 Task: Create a due date automation trigger when advanced on, on the tuesday of the week a card is due add content with a description not starting with resume at 11:00 AM.
Action: Mouse moved to (1111, 80)
Screenshot: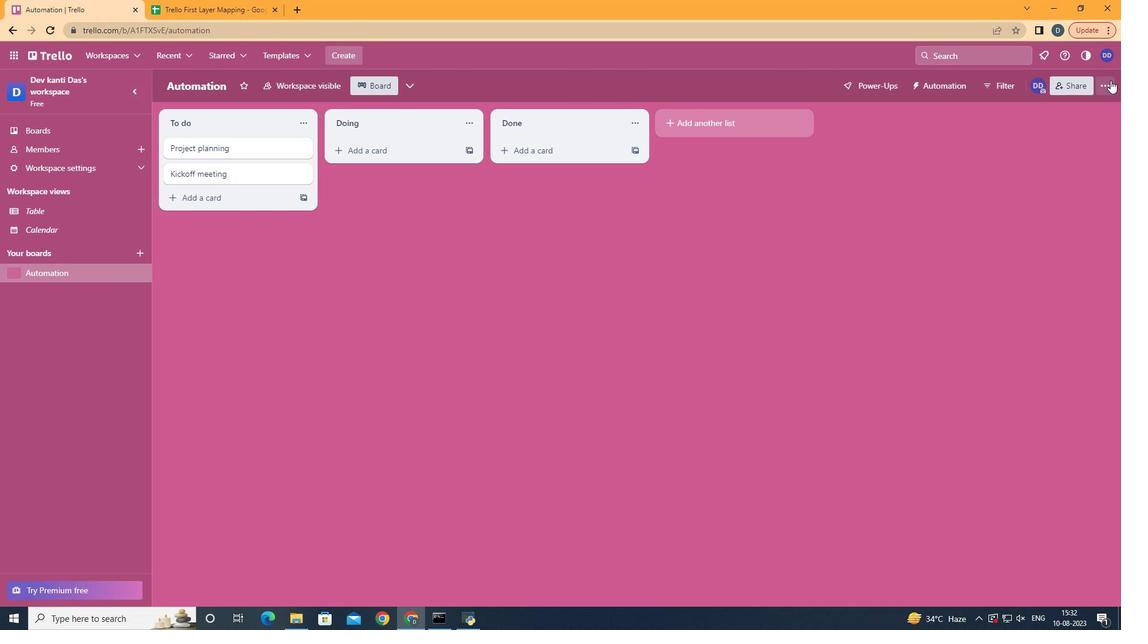 
Action: Mouse pressed left at (1111, 80)
Screenshot: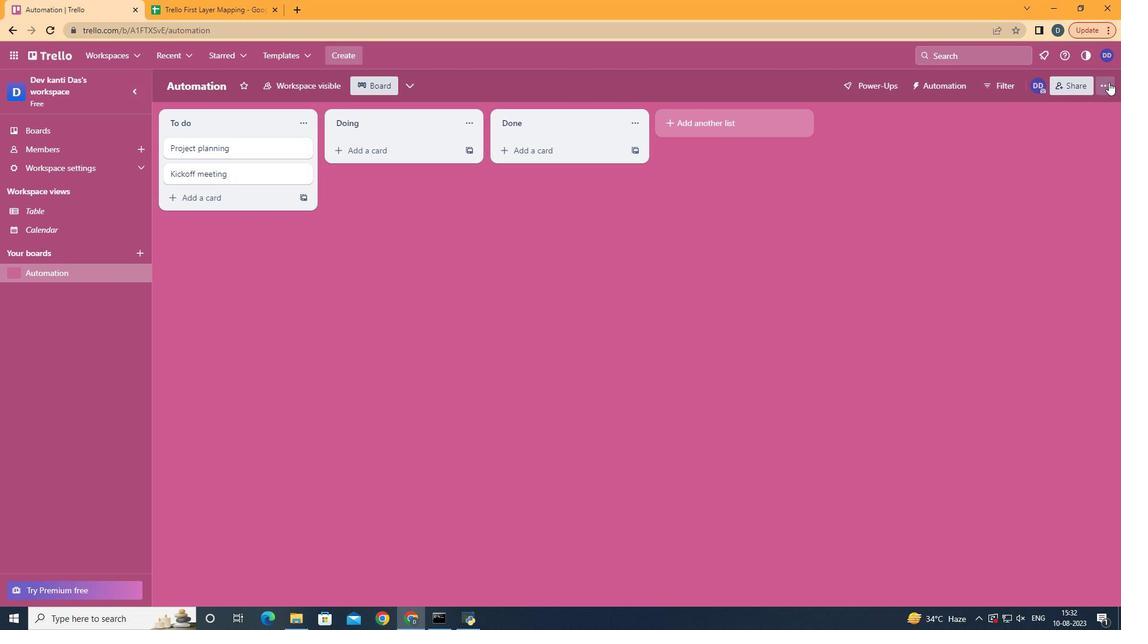 
Action: Mouse moved to (1033, 241)
Screenshot: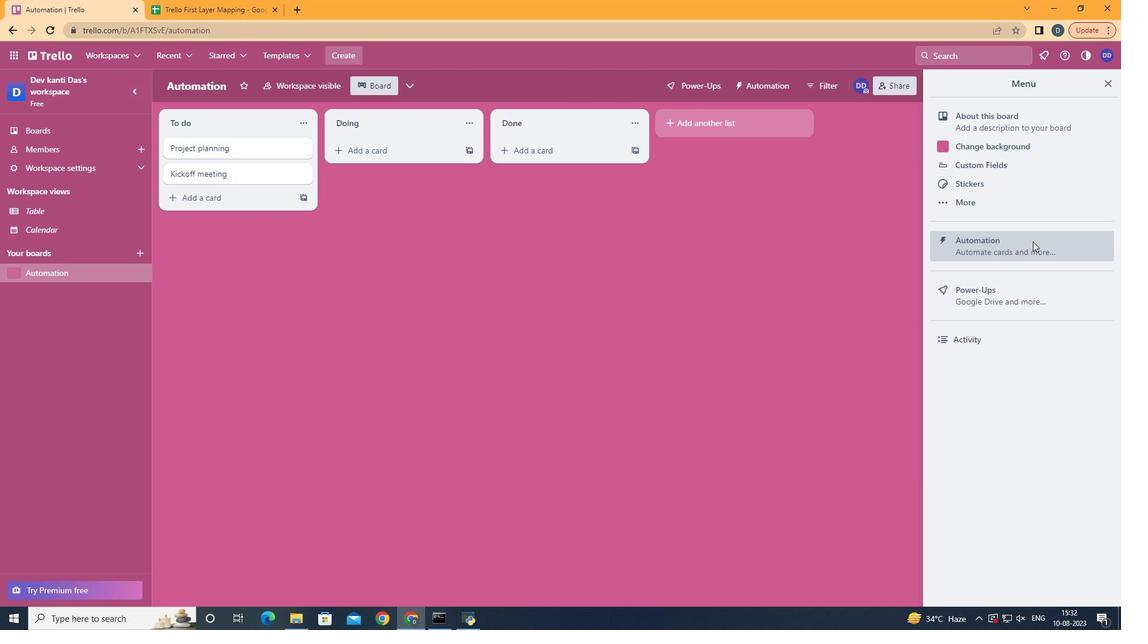 
Action: Mouse pressed left at (1033, 241)
Screenshot: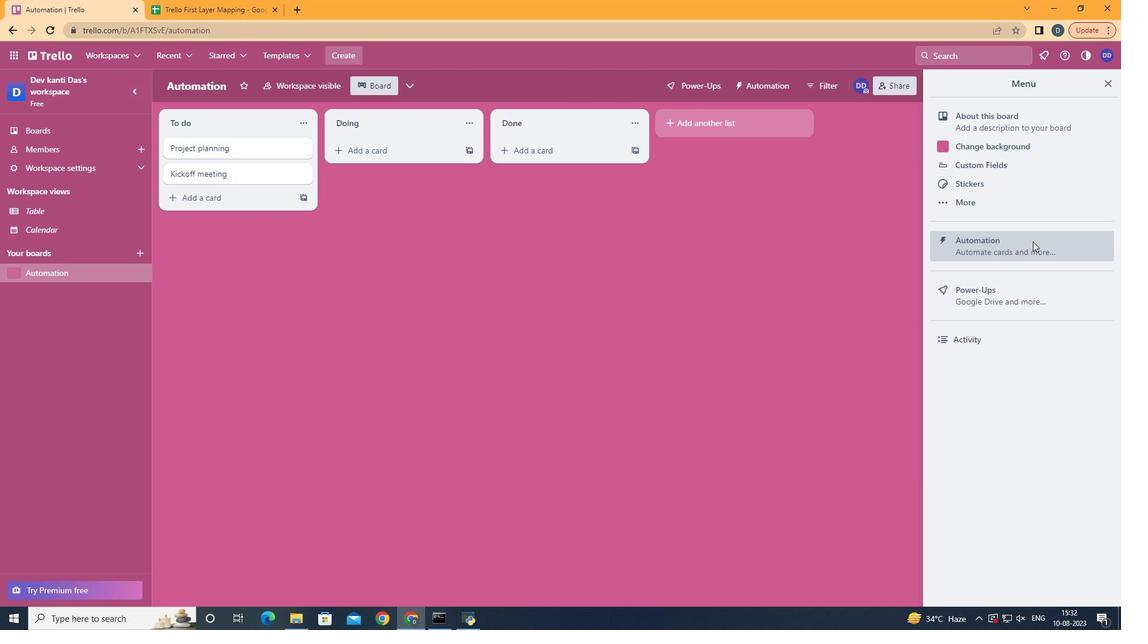 
Action: Mouse moved to (187, 236)
Screenshot: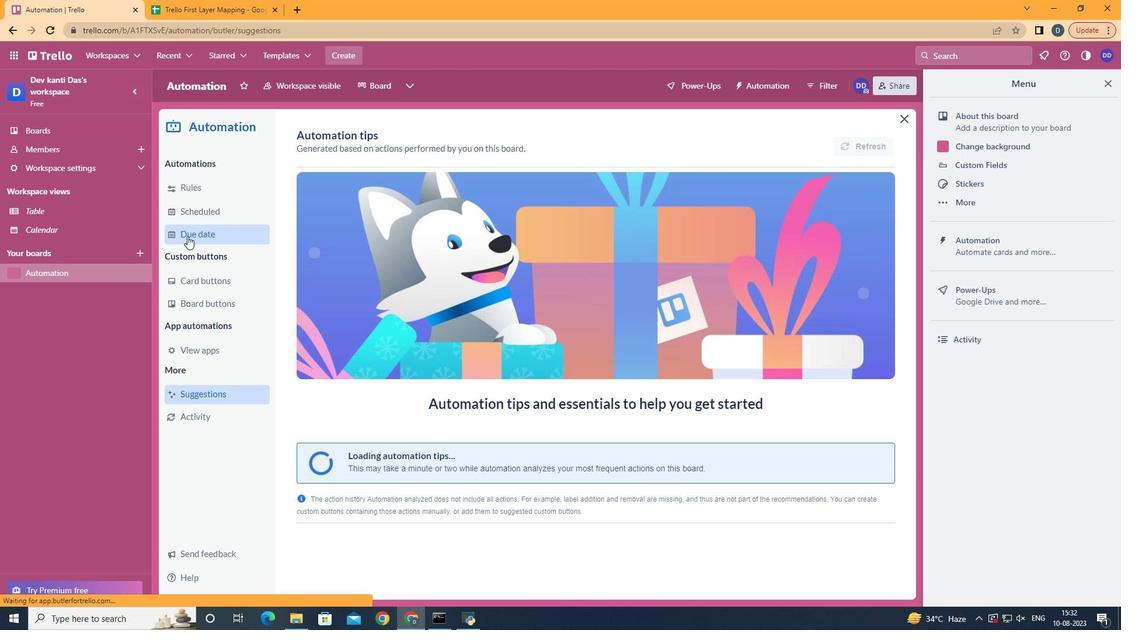 
Action: Mouse pressed left at (187, 236)
Screenshot: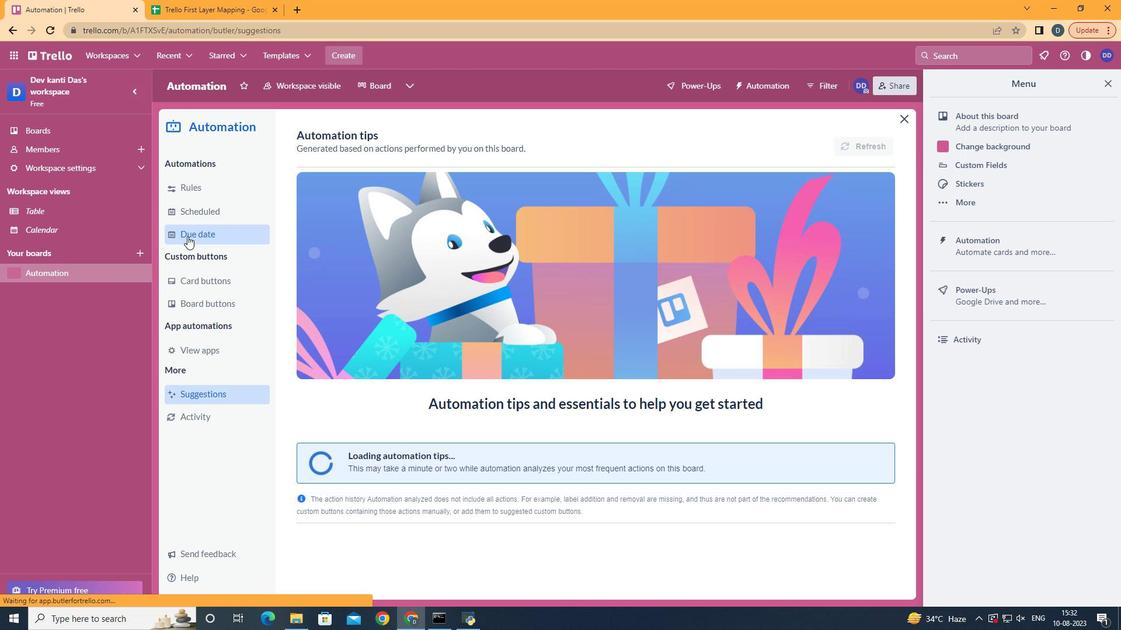 
Action: Mouse moved to (818, 144)
Screenshot: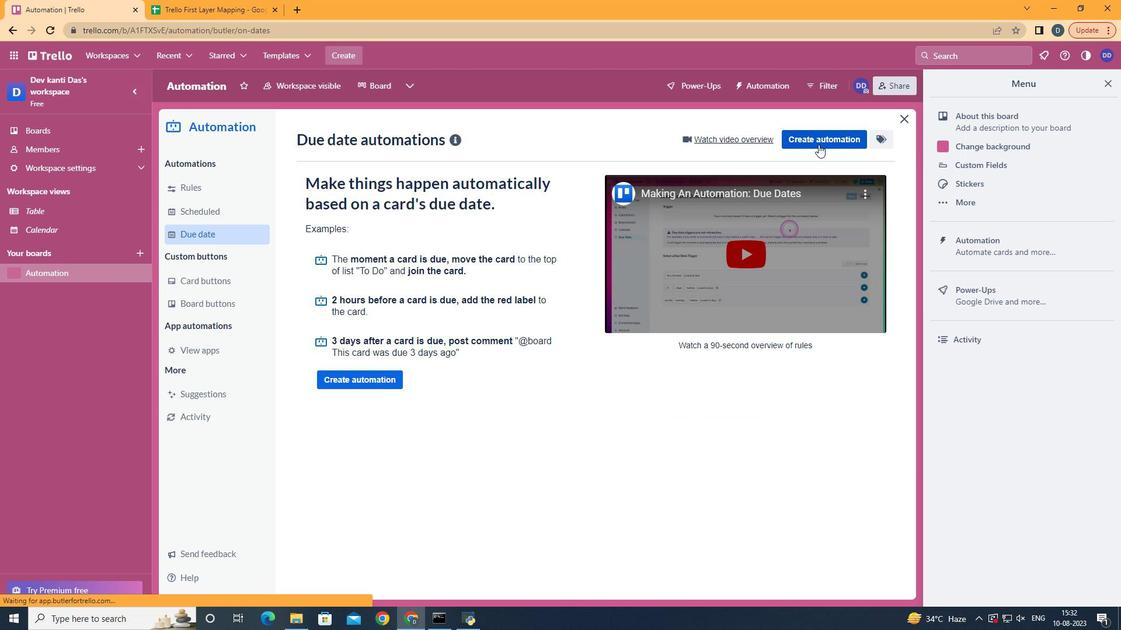 
Action: Mouse pressed left at (818, 144)
Screenshot: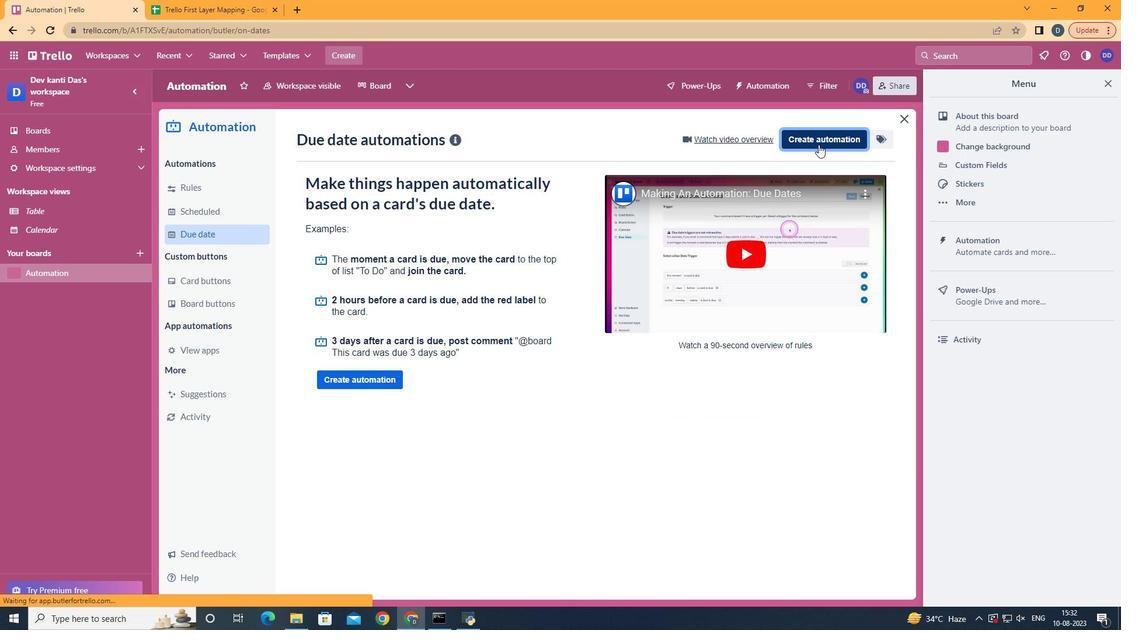 
Action: Mouse moved to (637, 258)
Screenshot: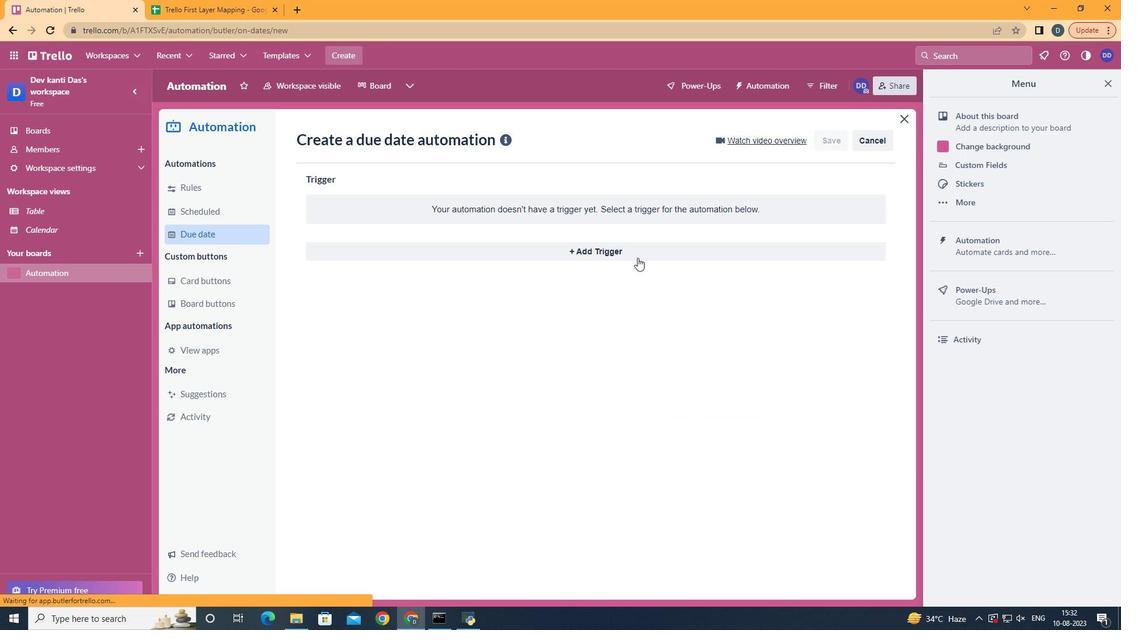
Action: Mouse pressed left at (637, 258)
Screenshot: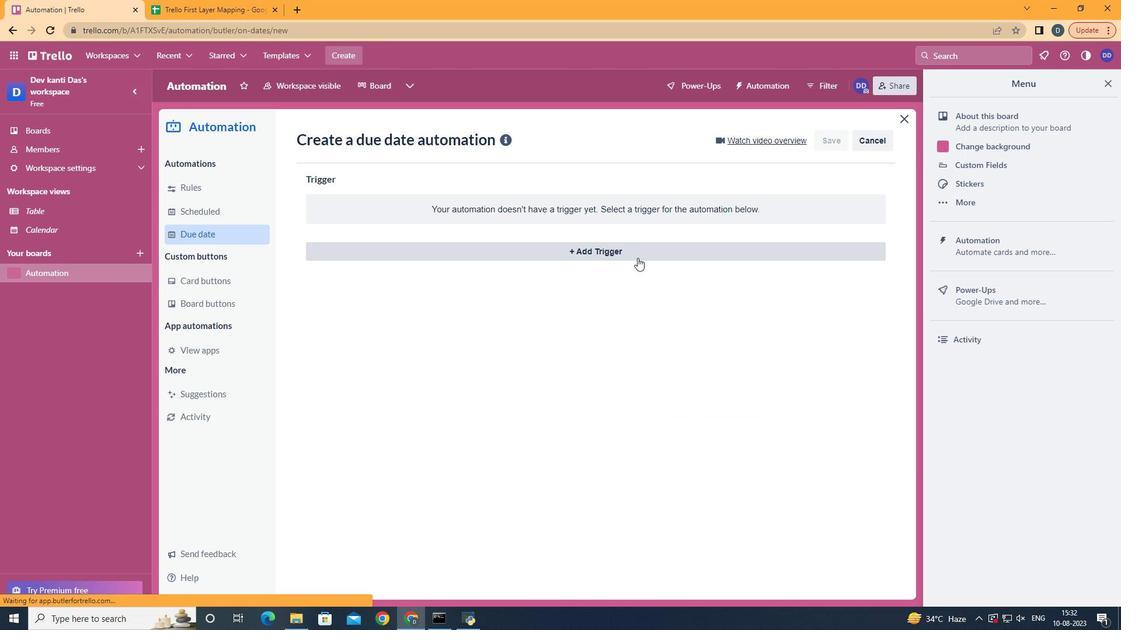
Action: Mouse moved to (369, 329)
Screenshot: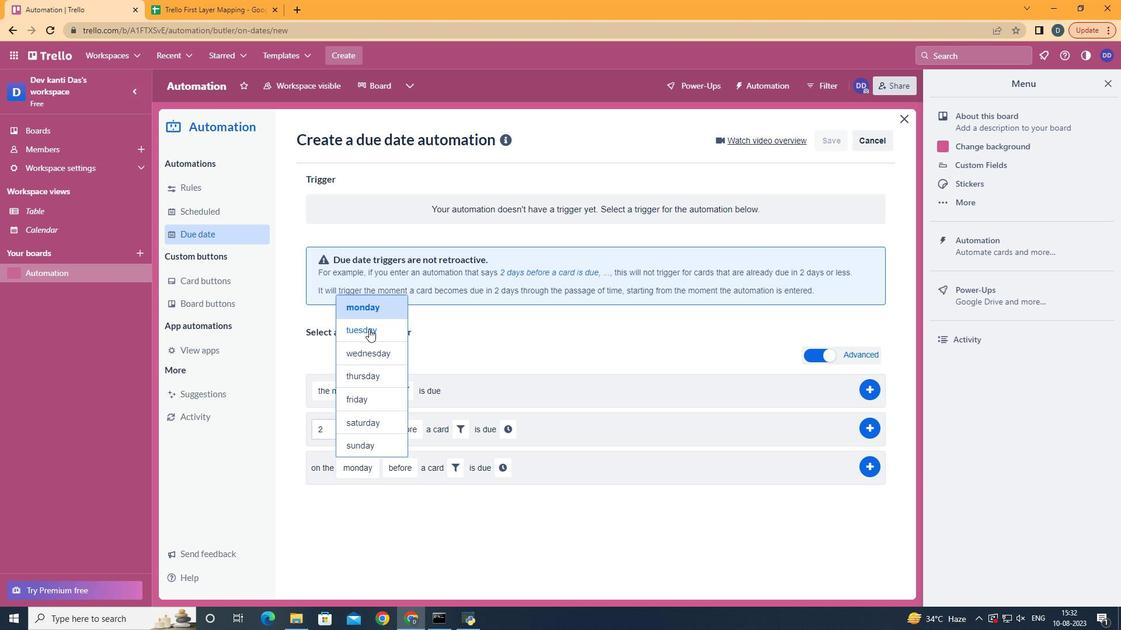 
Action: Mouse pressed left at (369, 329)
Screenshot: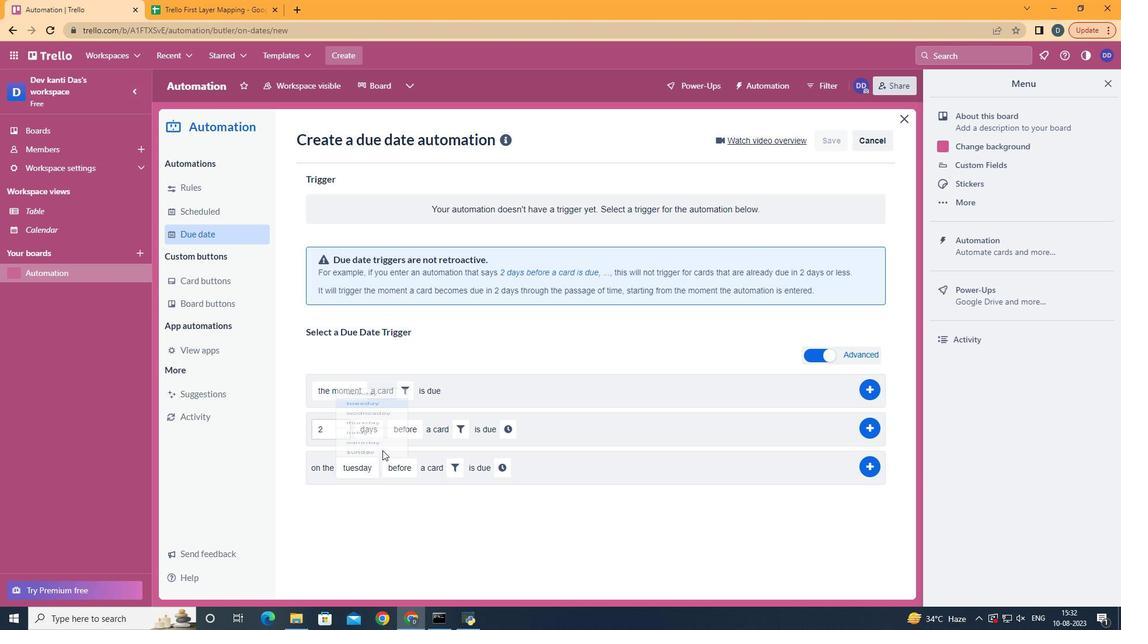 
Action: Mouse moved to (408, 542)
Screenshot: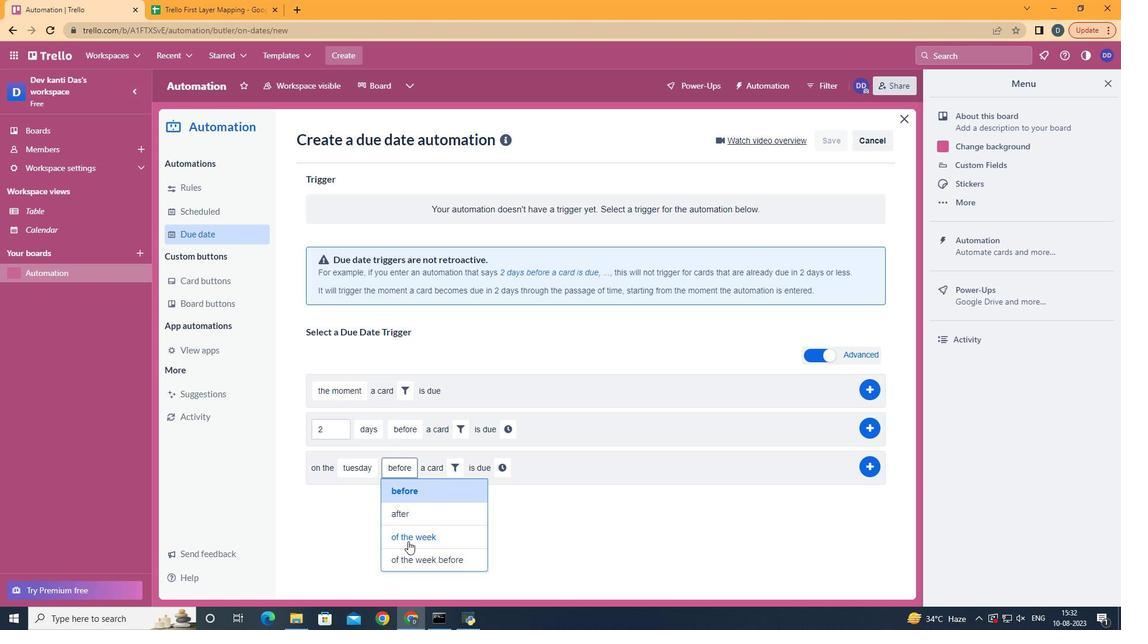 
Action: Mouse pressed left at (408, 542)
Screenshot: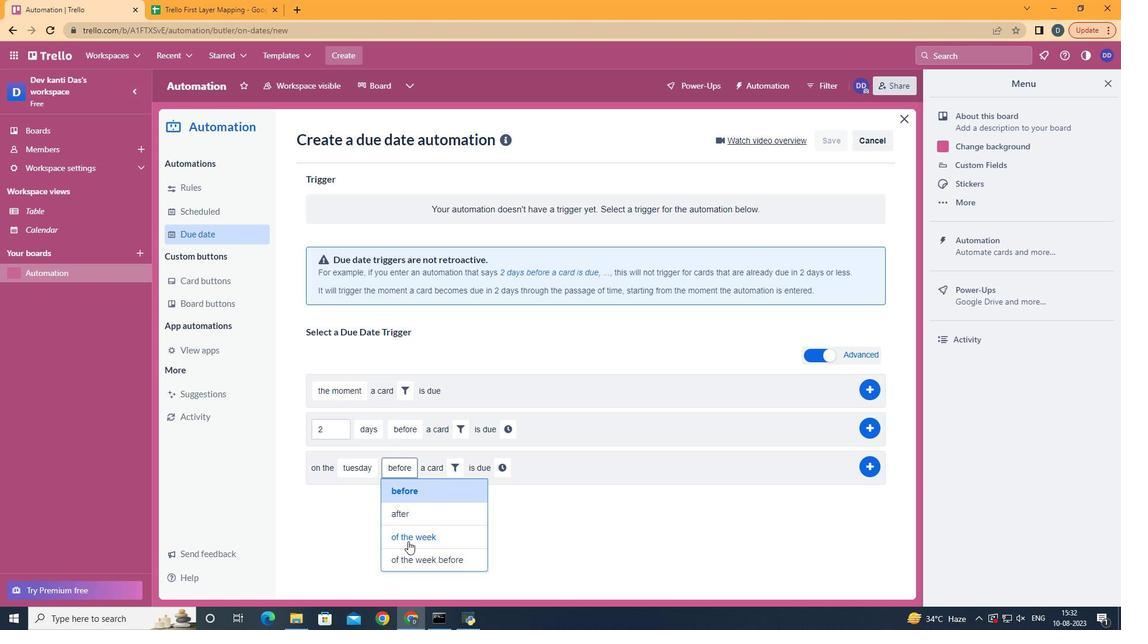 
Action: Mouse moved to (480, 457)
Screenshot: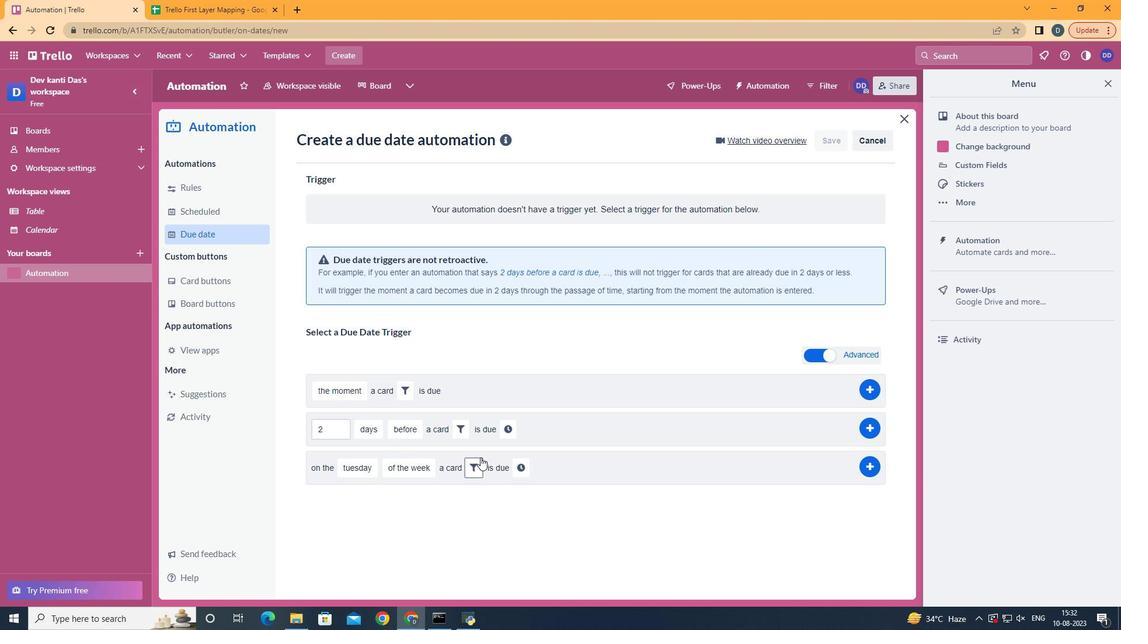 
Action: Mouse pressed left at (480, 457)
Screenshot: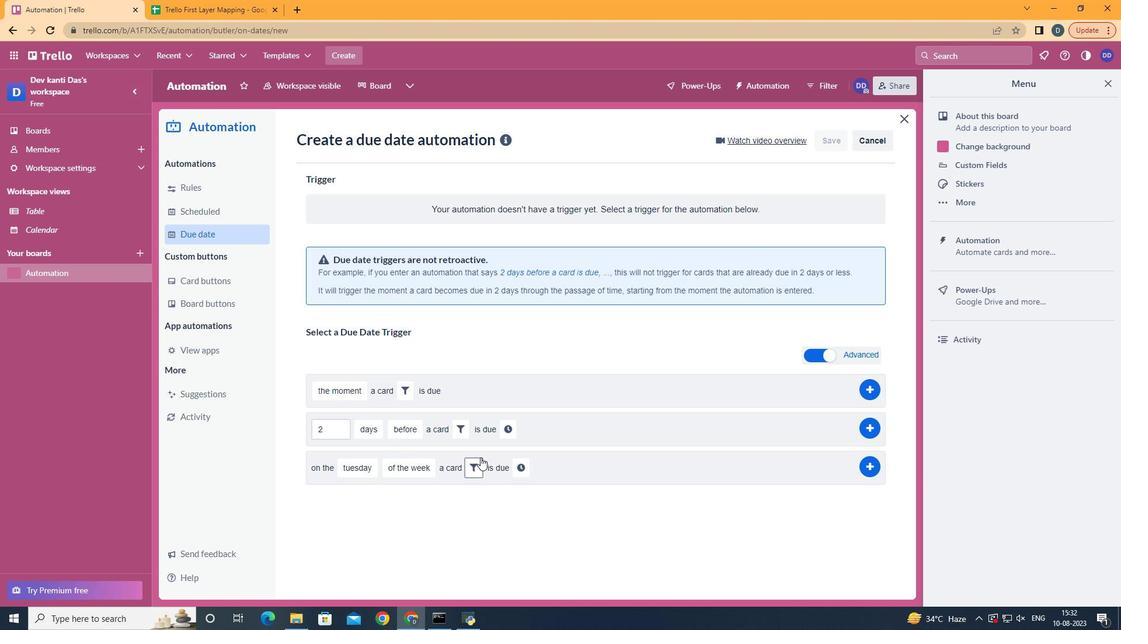 
Action: Mouse moved to (634, 500)
Screenshot: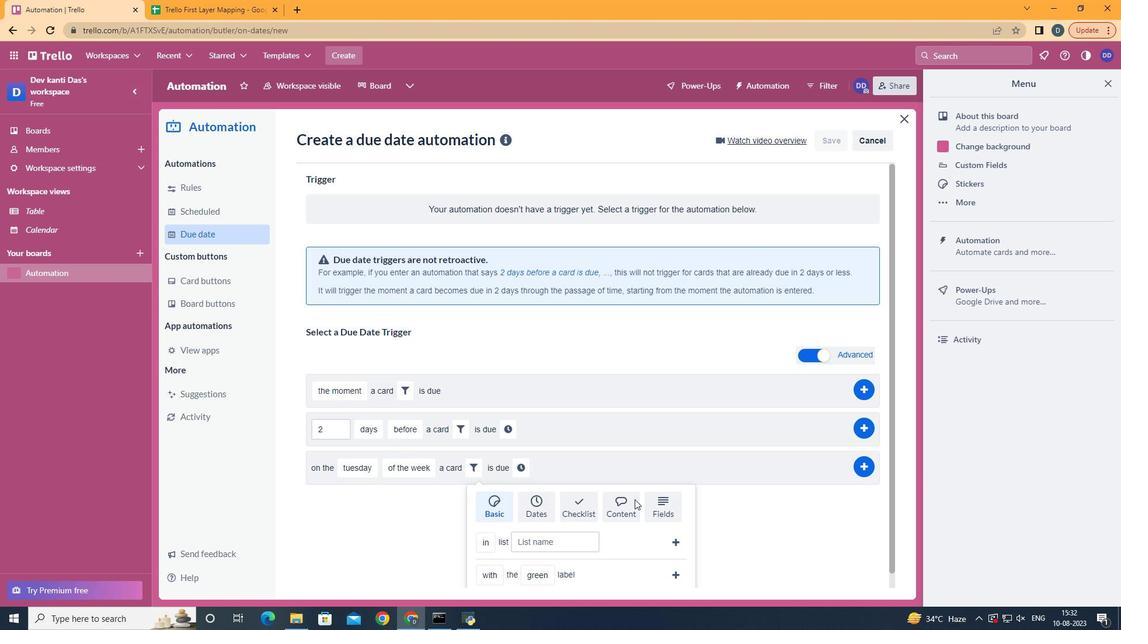 
Action: Mouse pressed left at (634, 500)
Screenshot: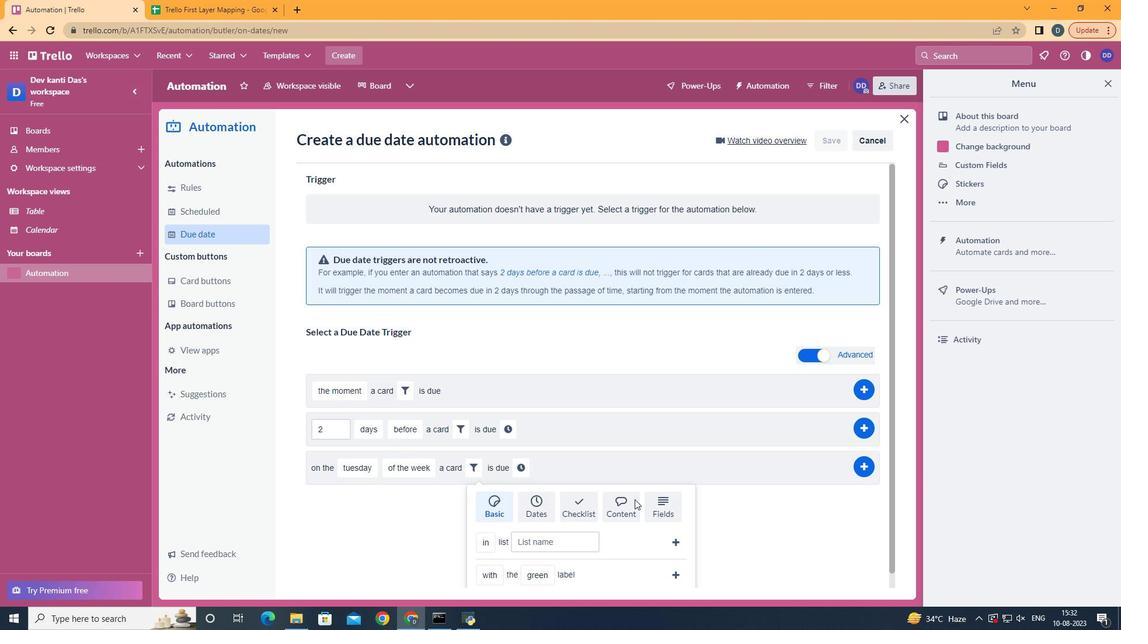 
Action: Mouse moved to (527, 496)
Screenshot: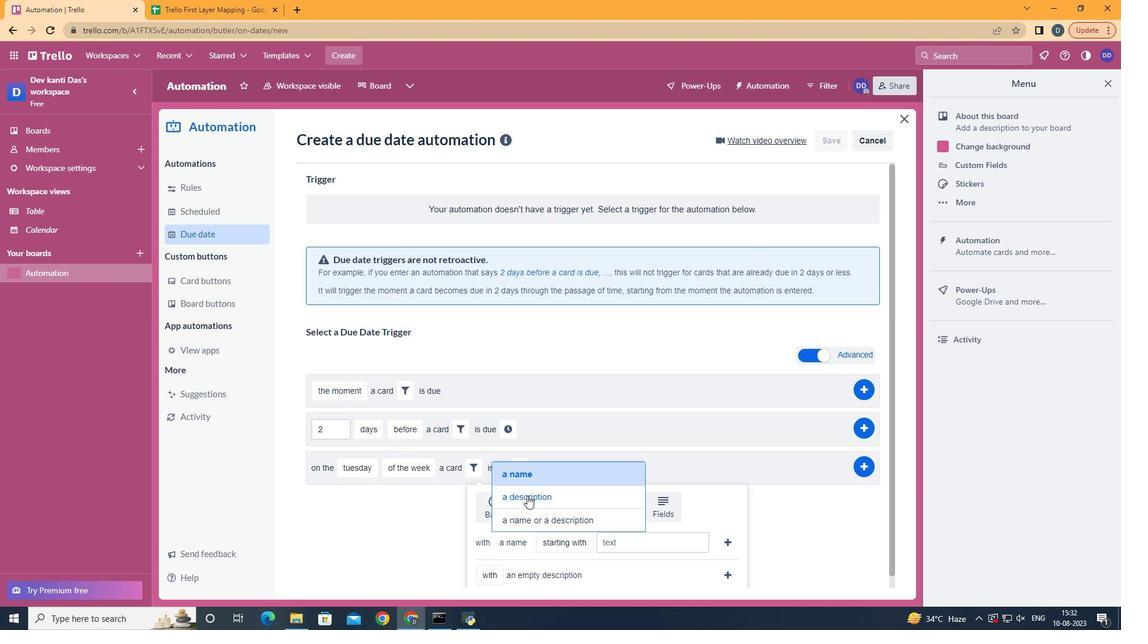 
Action: Mouse pressed left at (527, 496)
Screenshot: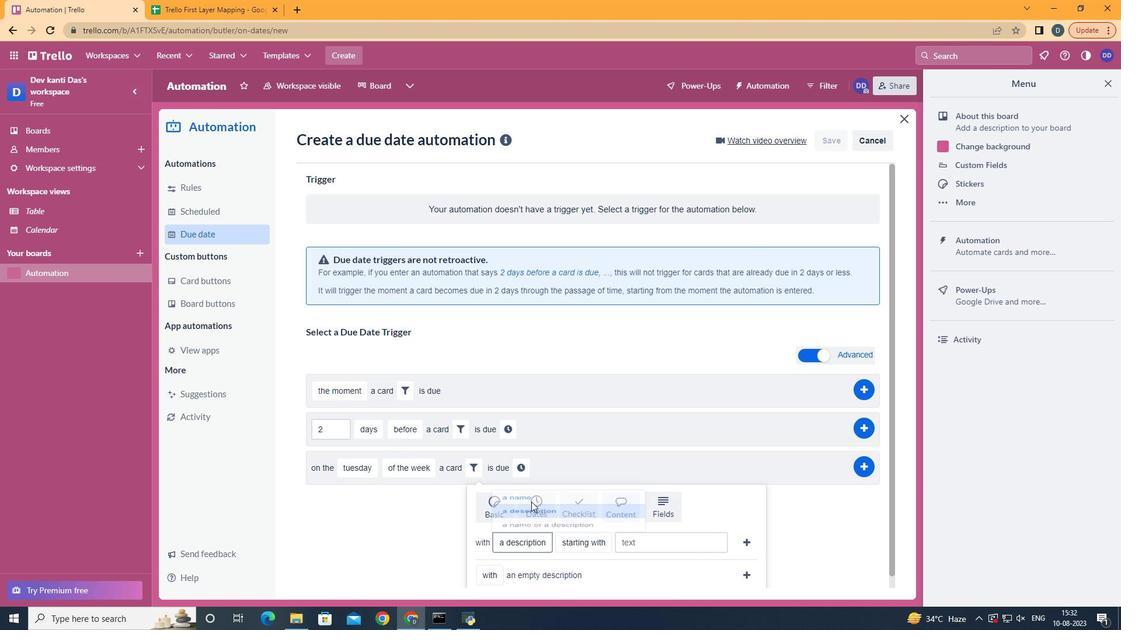 
Action: Mouse moved to (604, 474)
Screenshot: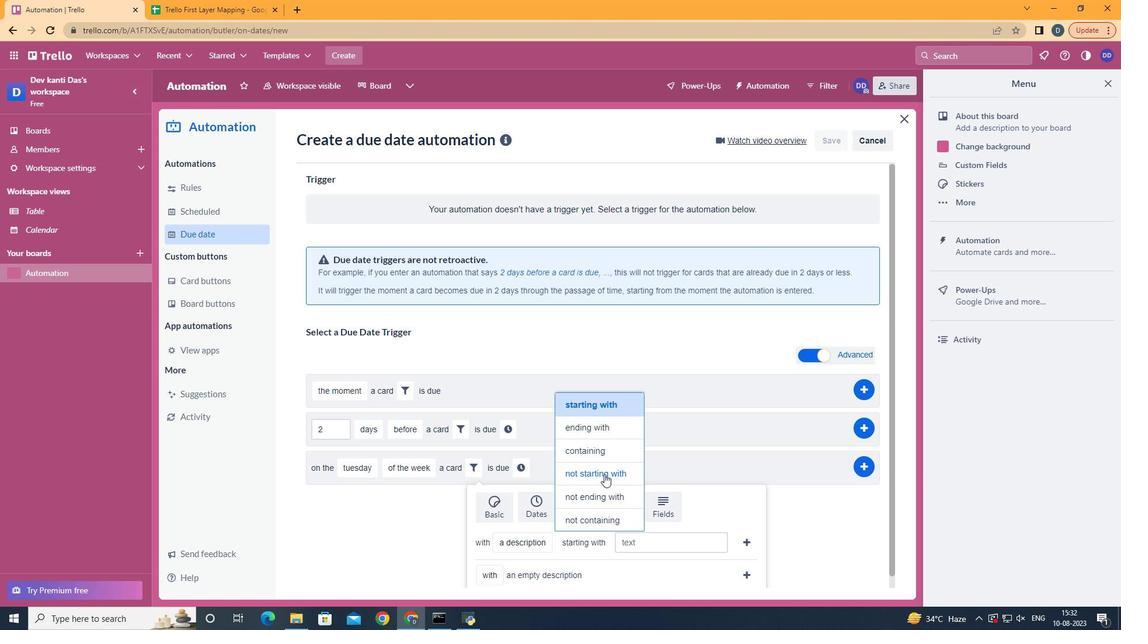 
Action: Mouse pressed left at (604, 474)
Screenshot: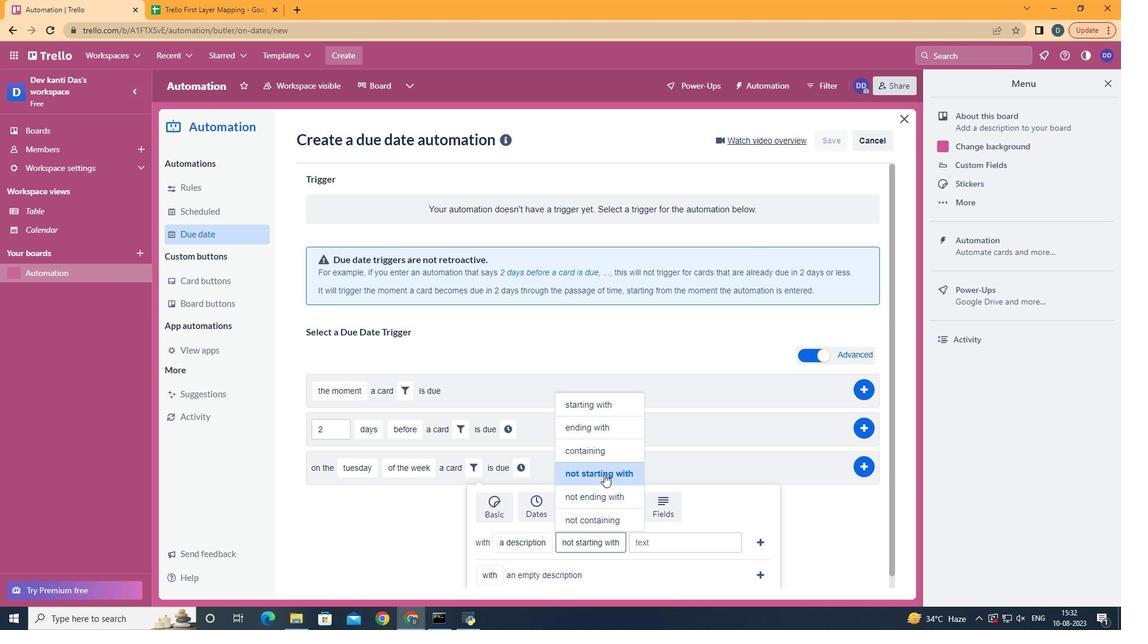 
Action: Mouse moved to (655, 551)
Screenshot: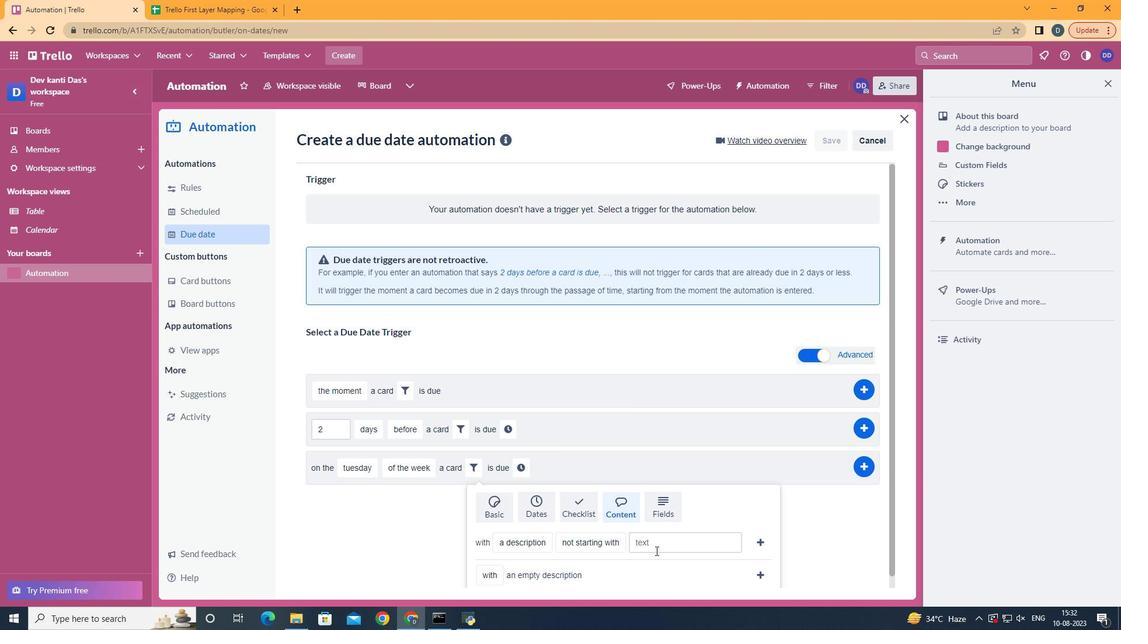 
Action: Mouse pressed left at (655, 551)
Screenshot: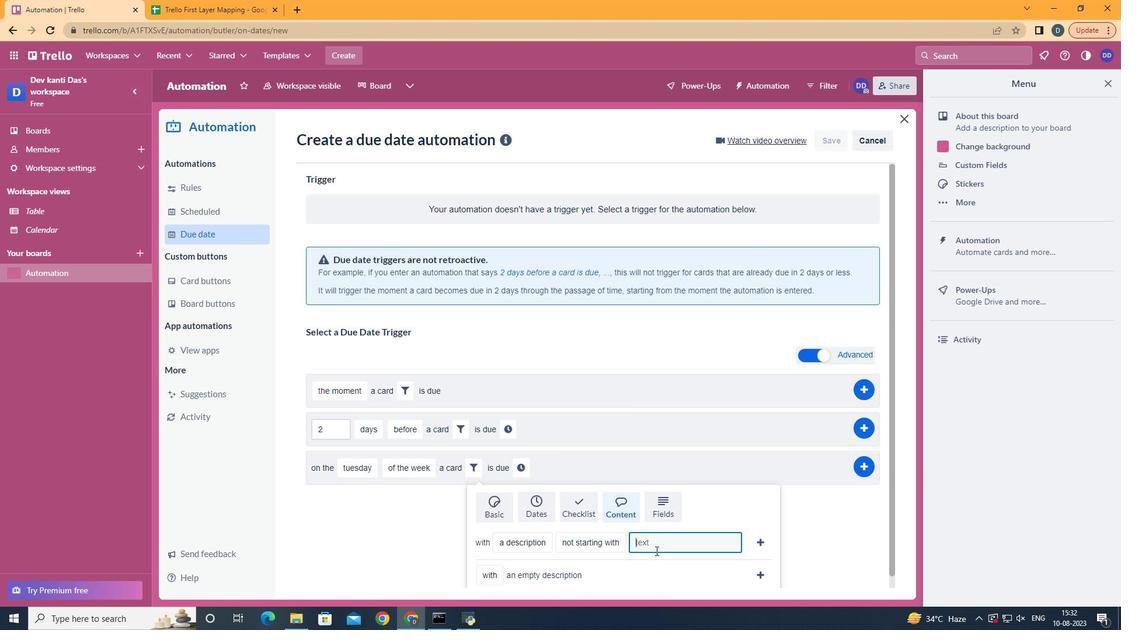 
Action: Mouse moved to (656, 551)
Screenshot: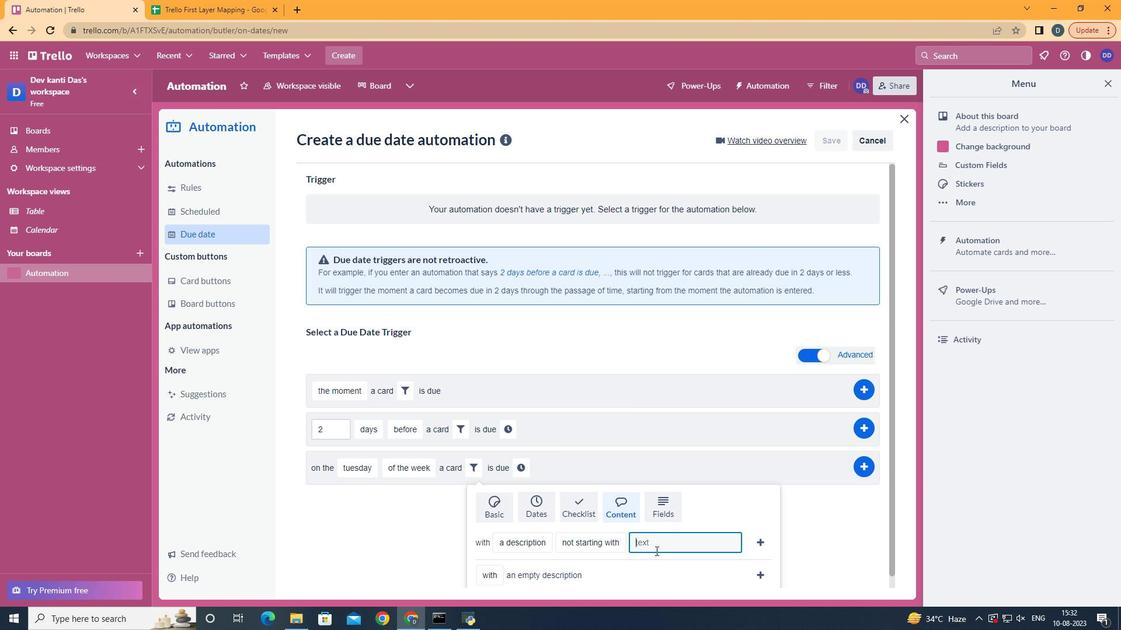 
Action: Key pressed resume
Screenshot: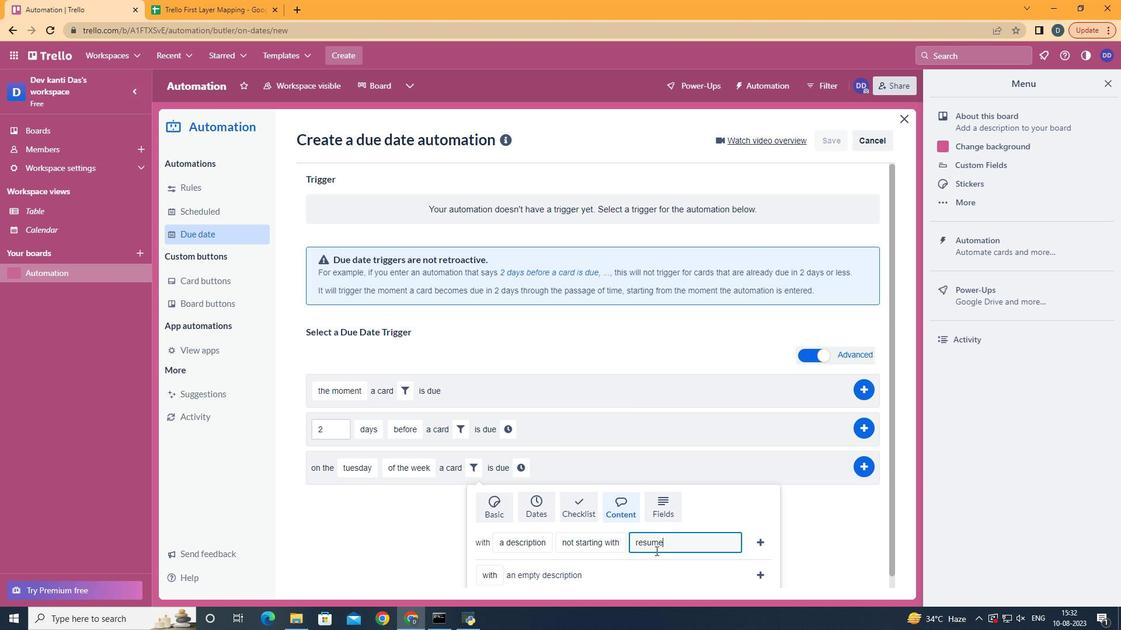 
Action: Mouse moved to (752, 539)
Screenshot: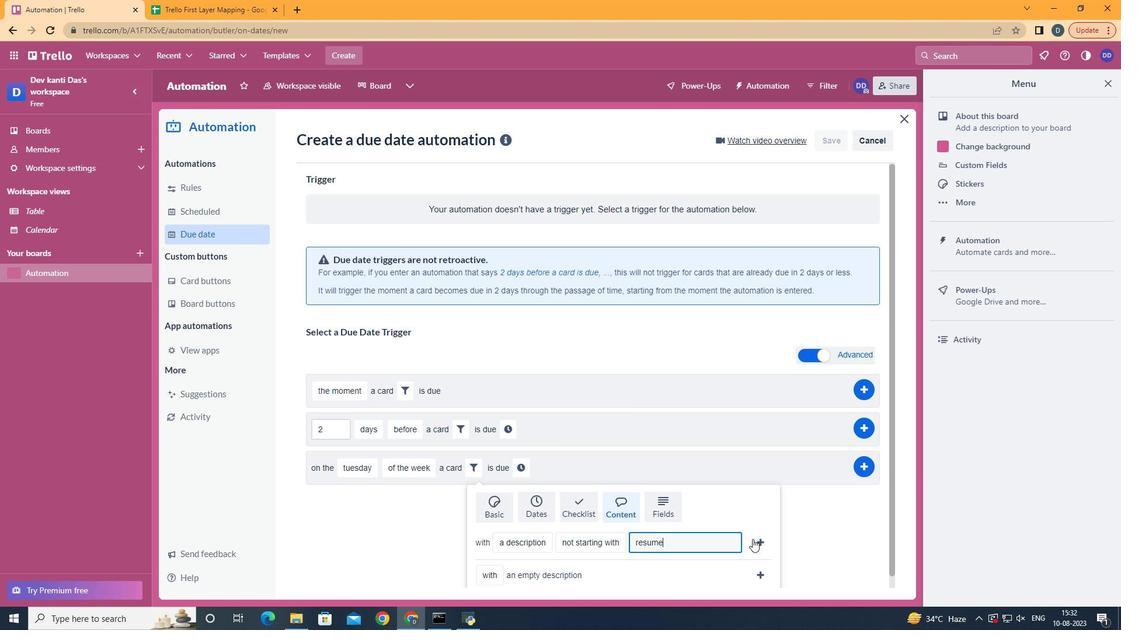 
Action: Mouse pressed left at (752, 539)
Screenshot: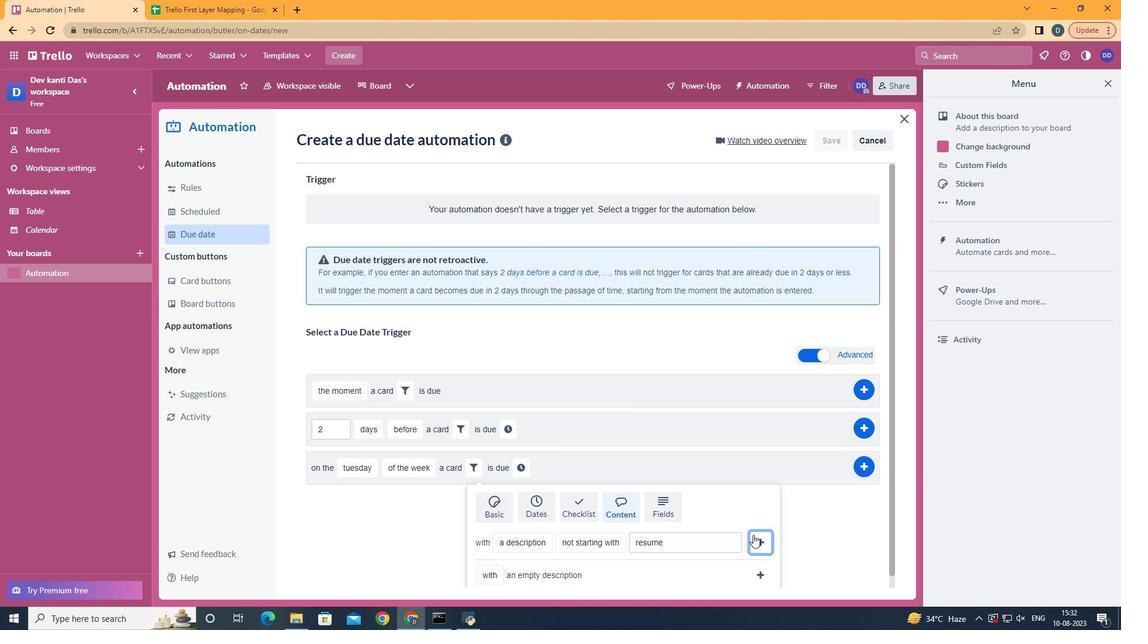 
Action: Mouse moved to (708, 469)
Screenshot: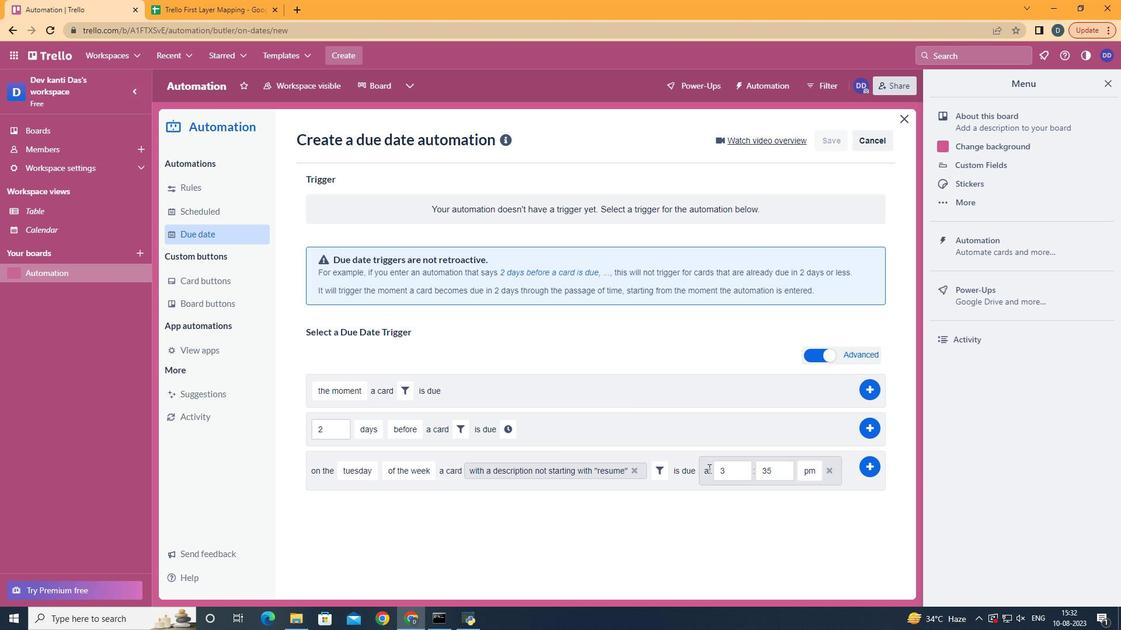 
Action: Mouse pressed left at (708, 469)
Screenshot: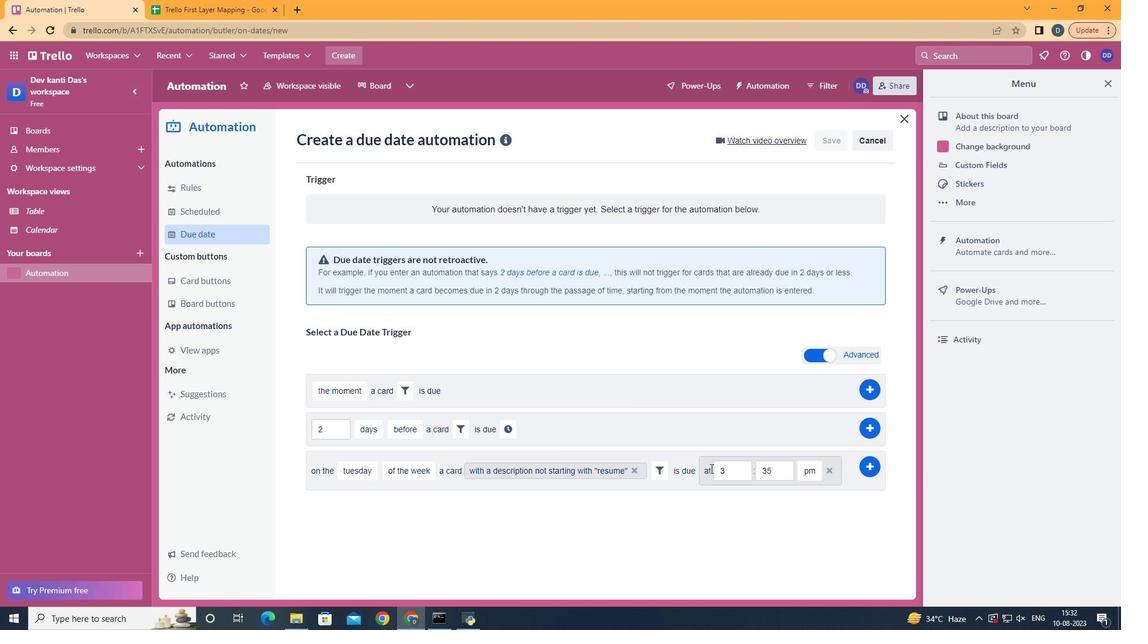 
Action: Mouse moved to (736, 465)
Screenshot: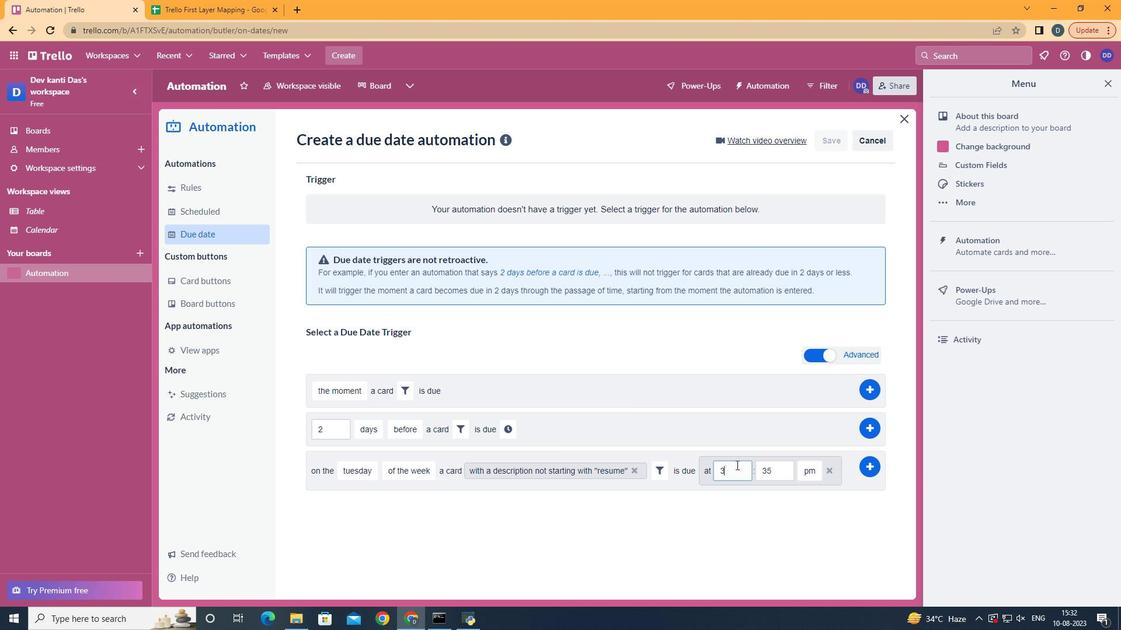 
Action: Mouse pressed left at (736, 465)
Screenshot: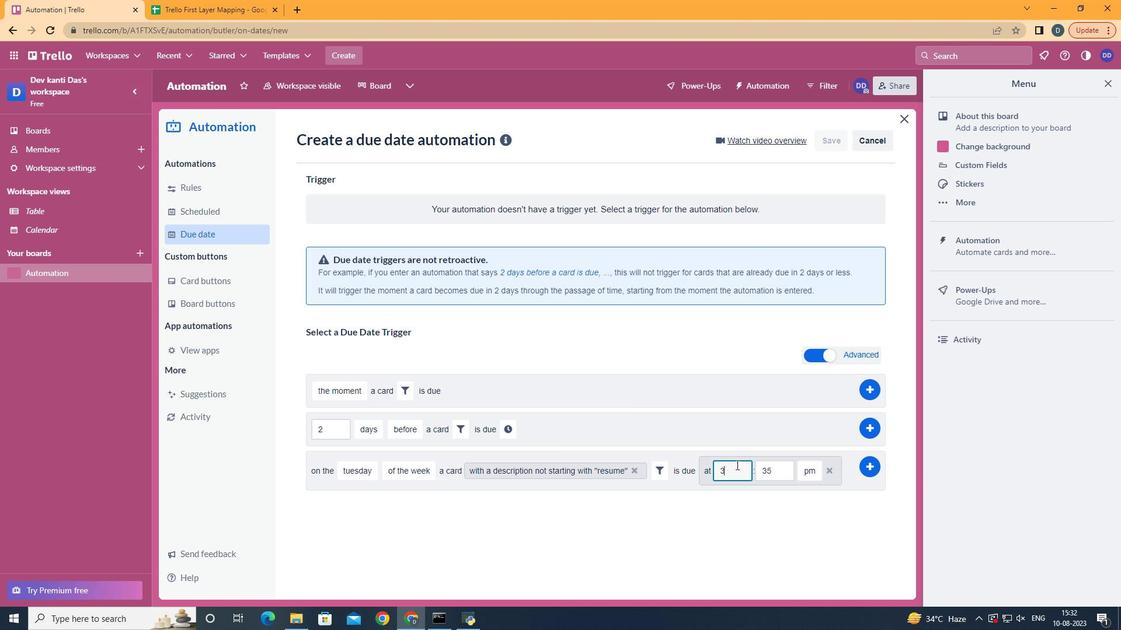 
Action: Key pressed <Key.backspace>11
Screenshot: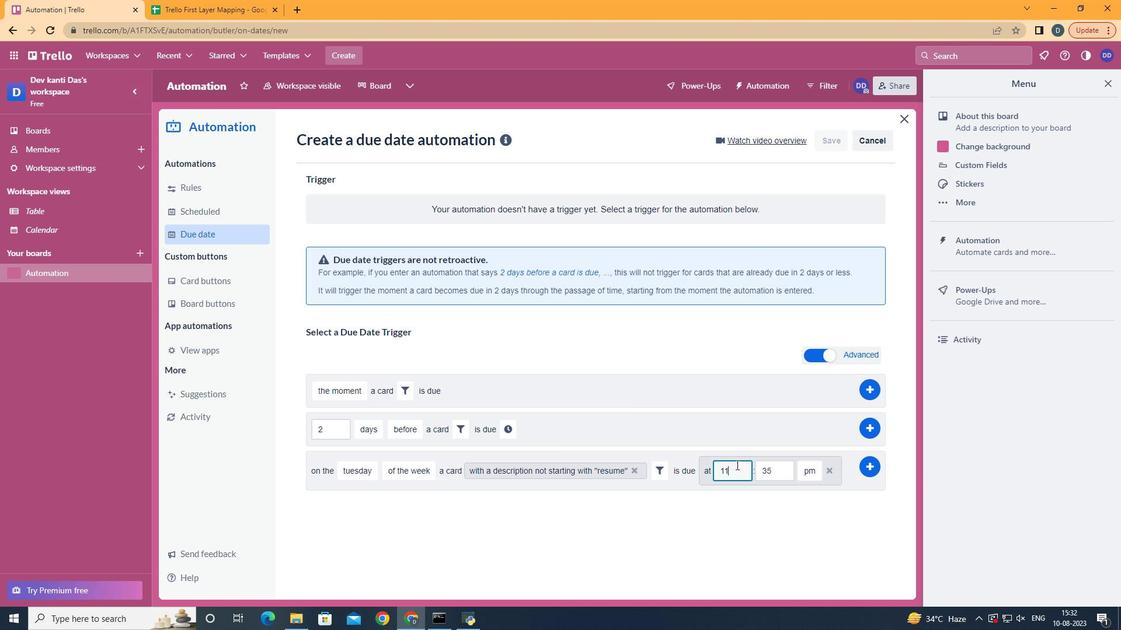 
Action: Mouse moved to (770, 470)
Screenshot: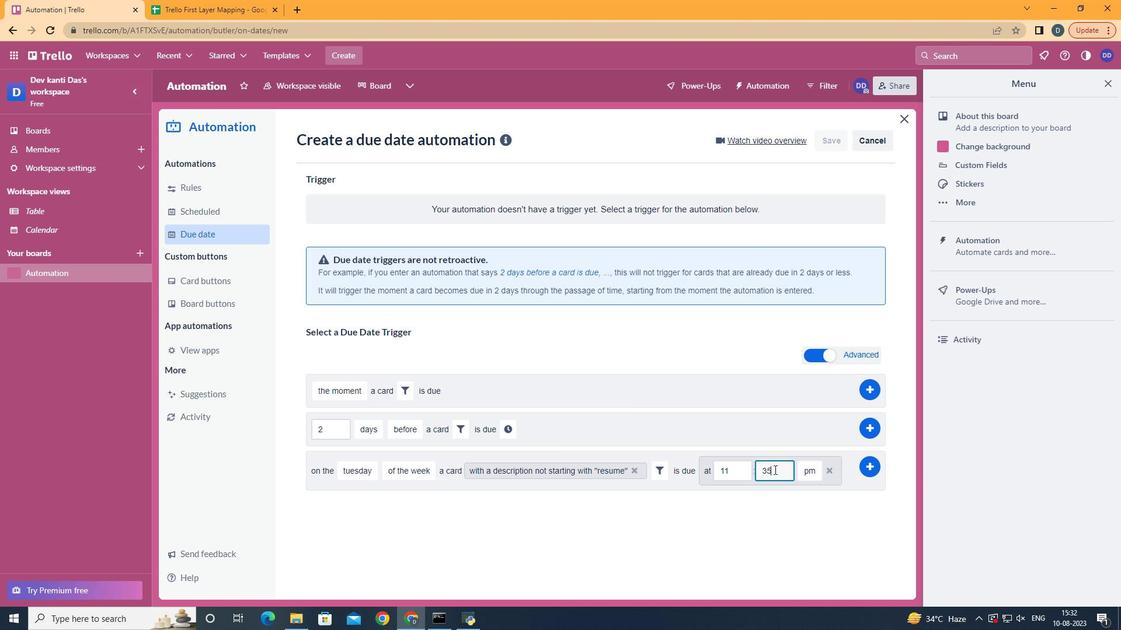 
Action: Mouse pressed left at (770, 470)
Screenshot: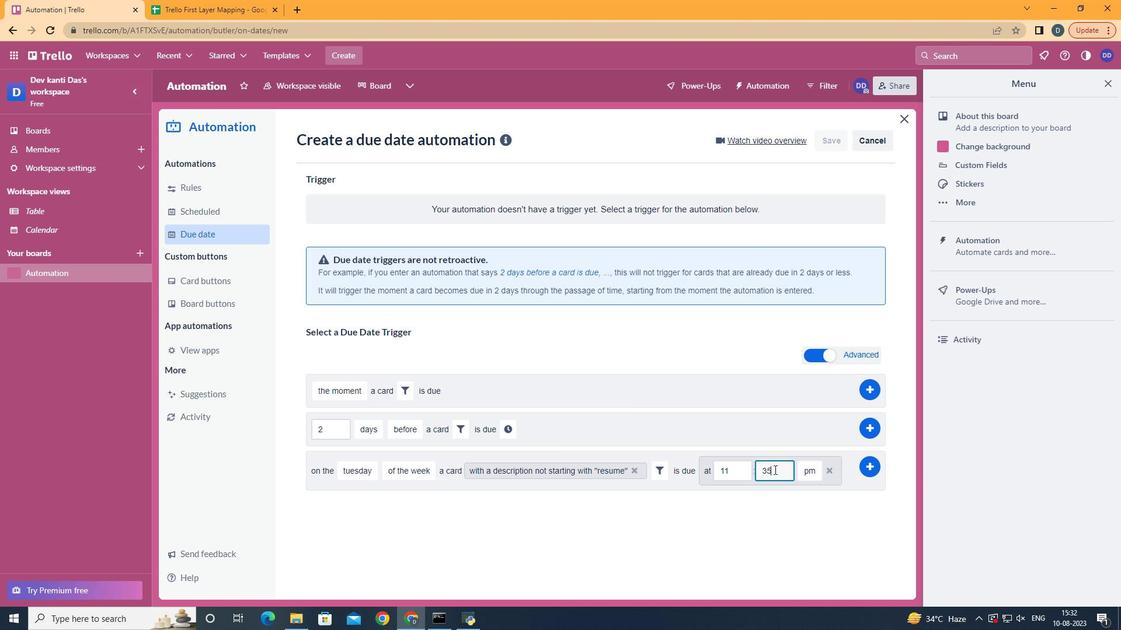
Action: Mouse moved to (774, 470)
Screenshot: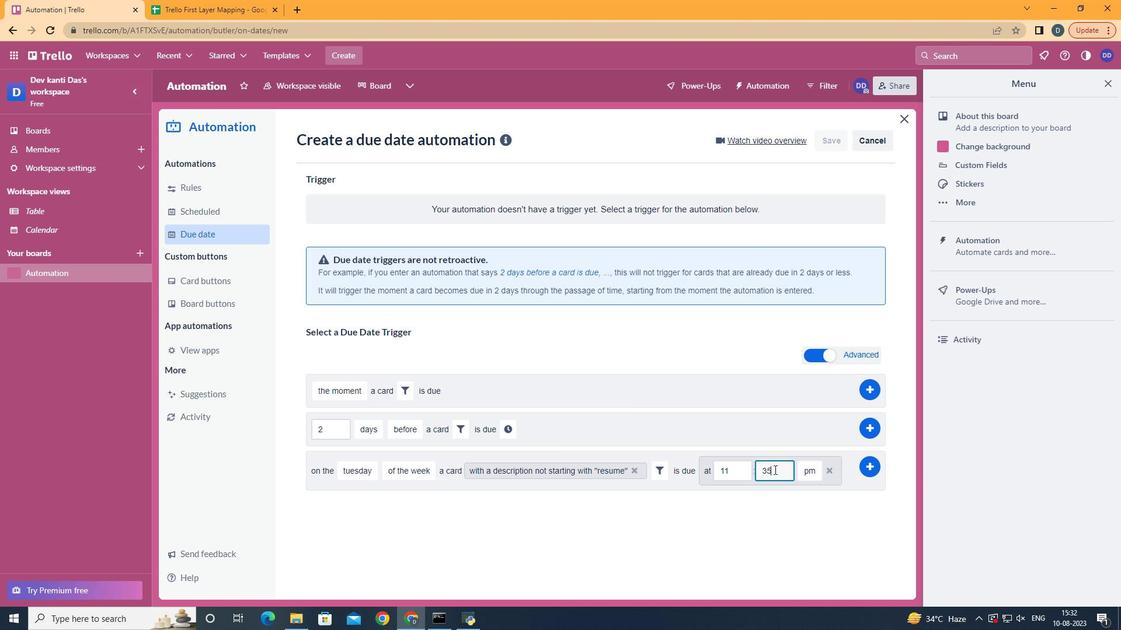 
Action: Key pressed <Key.backspace><Key.backspace>00
Screenshot: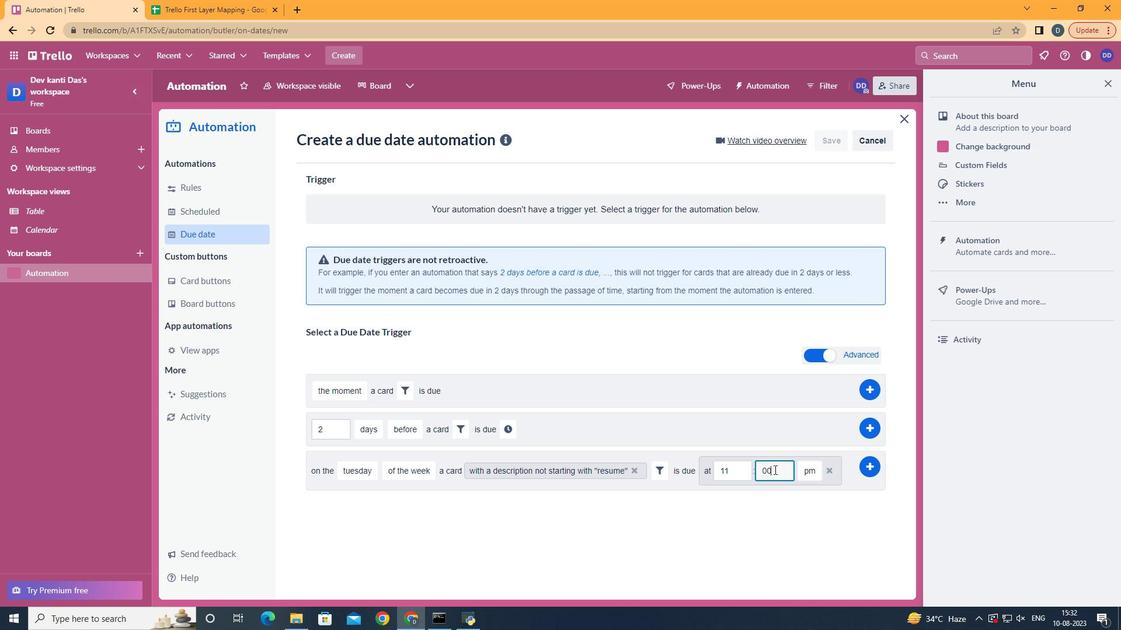 
Action: Mouse moved to (811, 488)
Screenshot: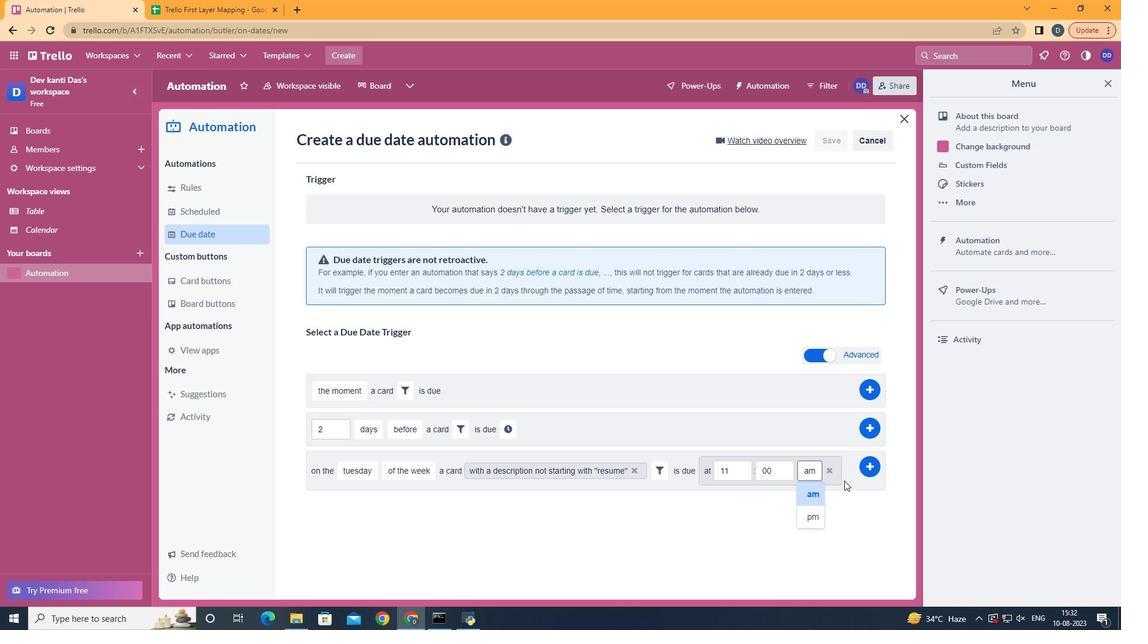 
Action: Mouse pressed left at (811, 488)
Screenshot: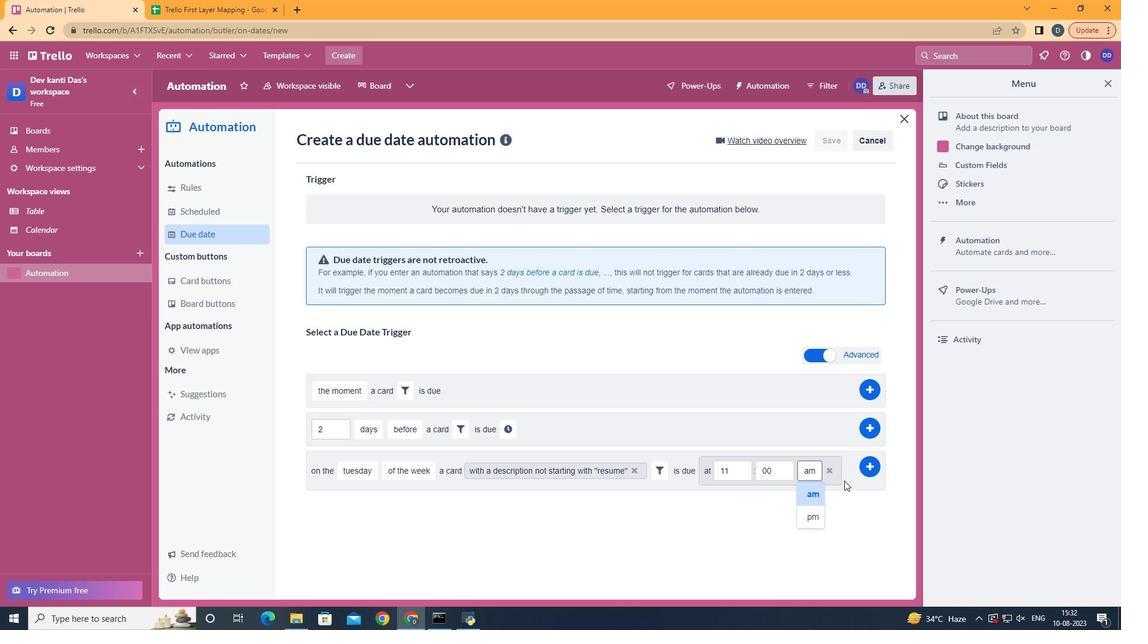 
Action: Mouse moved to (875, 467)
Screenshot: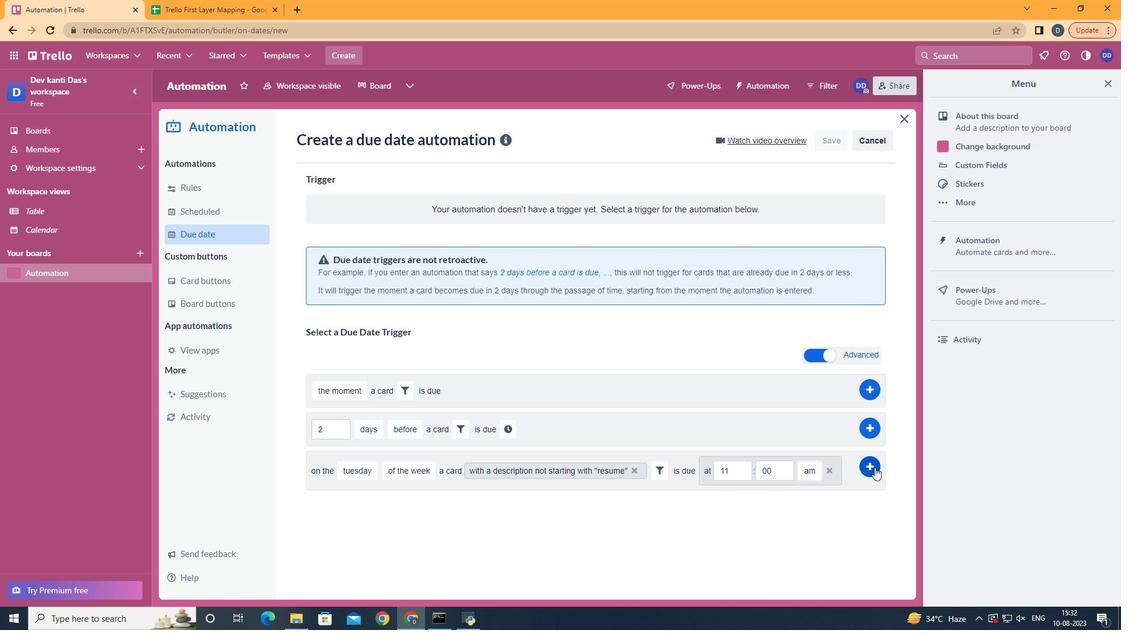 
Action: Mouse pressed left at (875, 467)
Screenshot: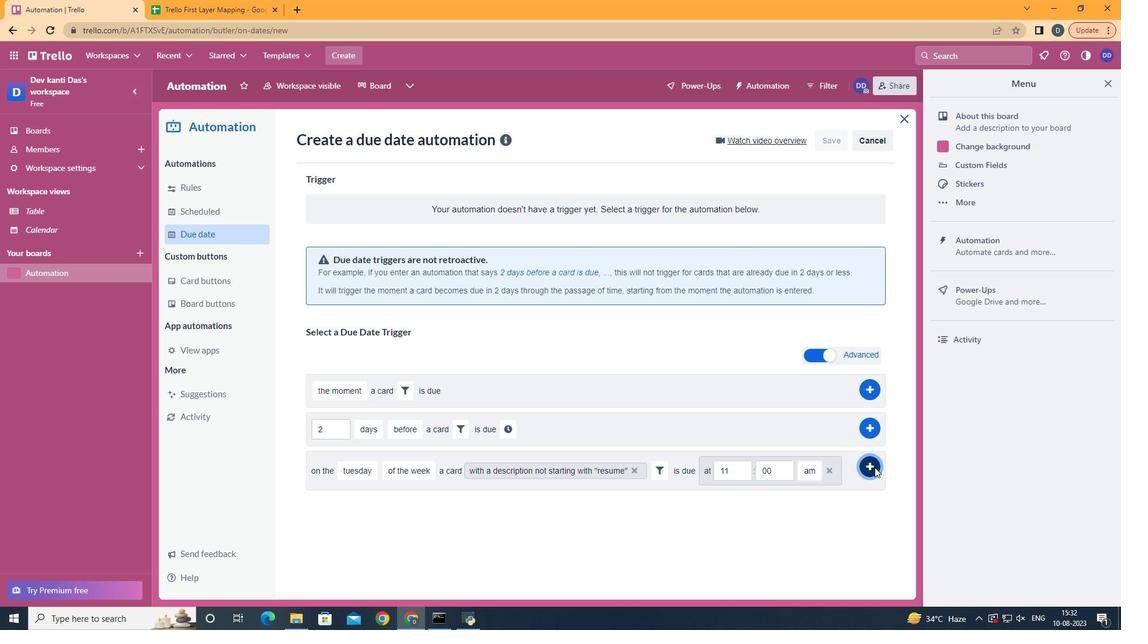 
